 Task: Create a board button that sort the cards in list "Trello first" by start date in ascending order.
Action: Mouse moved to (1002, 75)
Screenshot: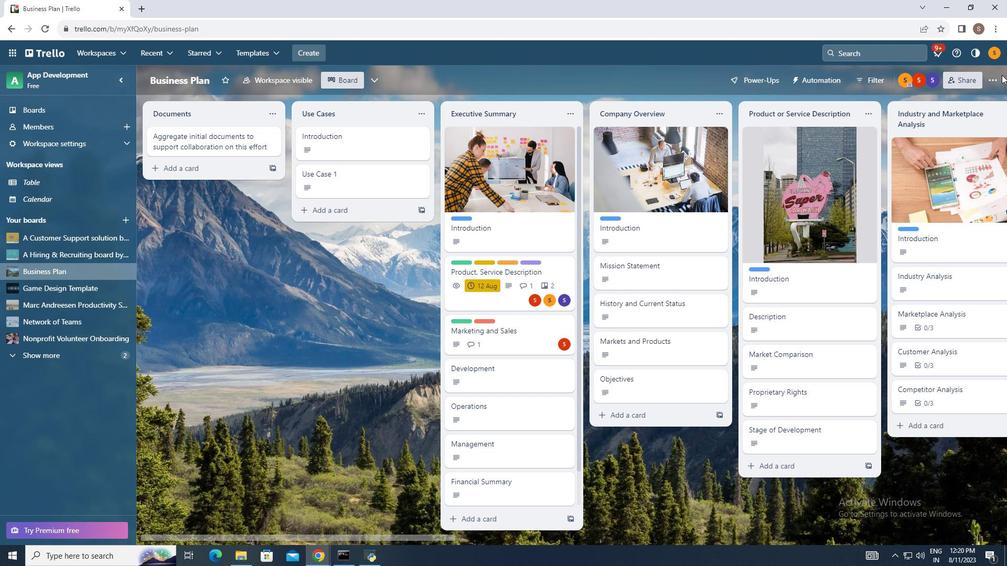 
Action: Mouse pressed left at (1002, 75)
Screenshot: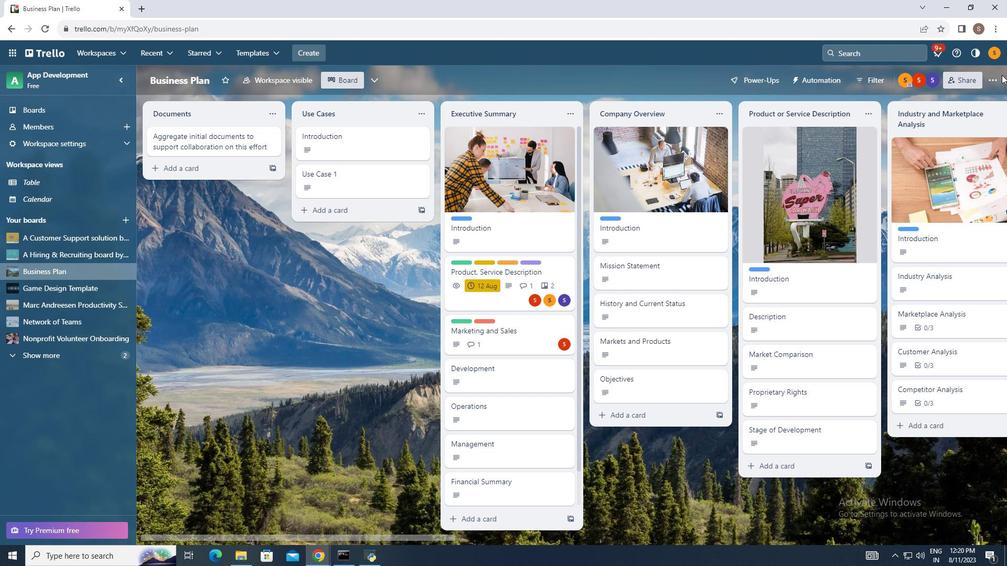 
Action: Mouse moved to (998, 78)
Screenshot: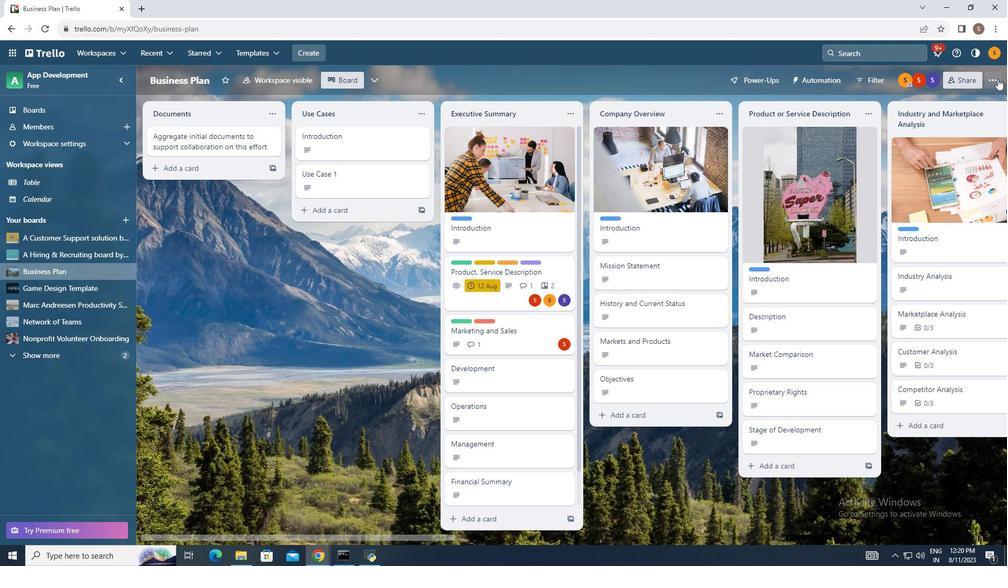 
Action: Mouse pressed left at (998, 78)
Screenshot: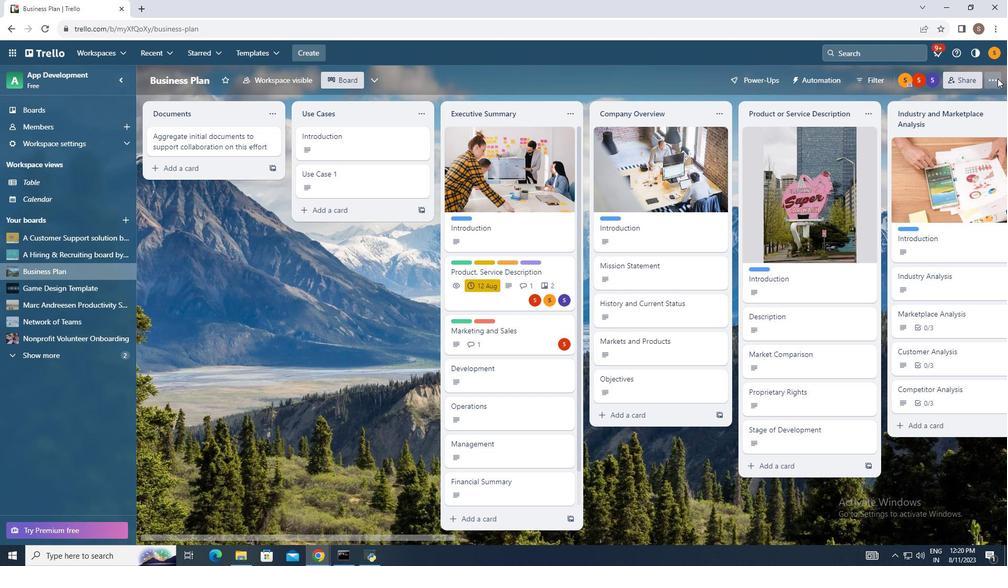 
Action: Mouse moved to (903, 208)
Screenshot: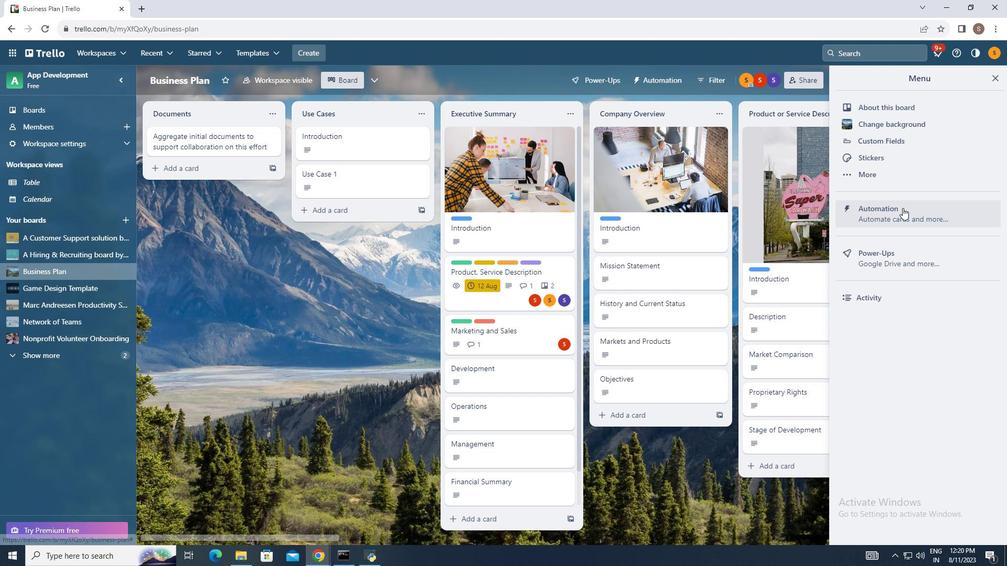 
Action: Mouse pressed left at (903, 208)
Screenshot: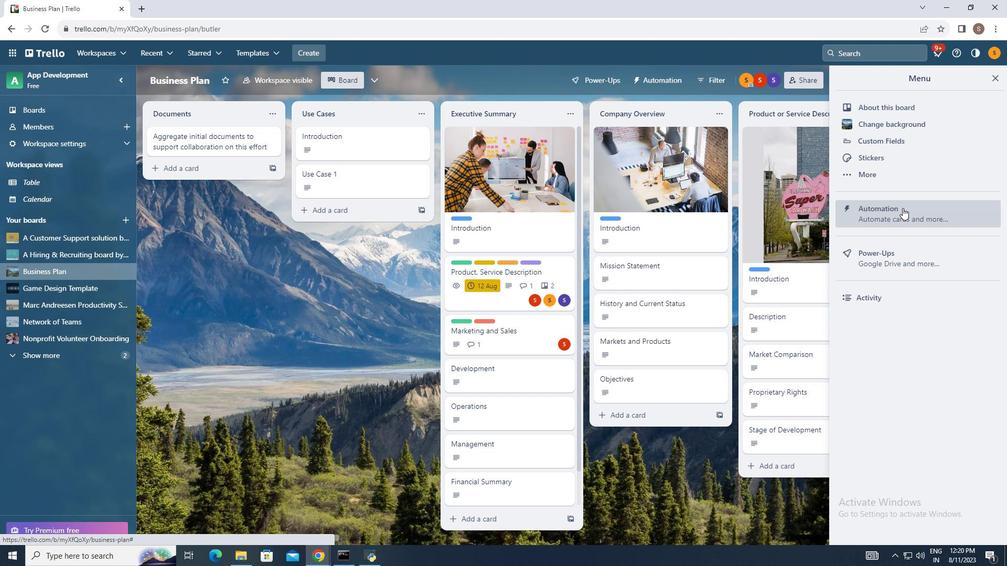 
Action: Mouse moved to (184, 273)
Screenshot: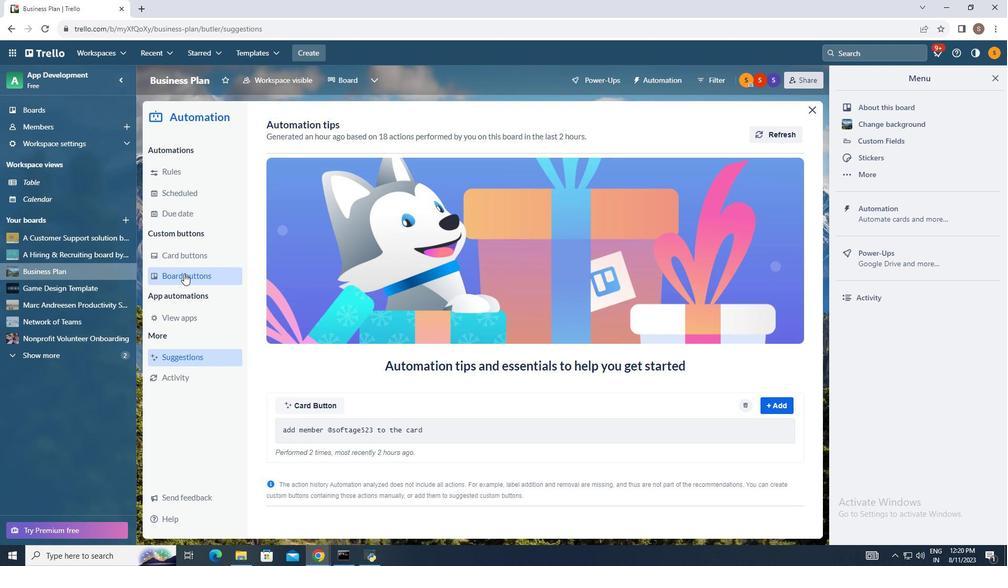 
Action: Mouse pressed left at (184, 273)
Screenshot: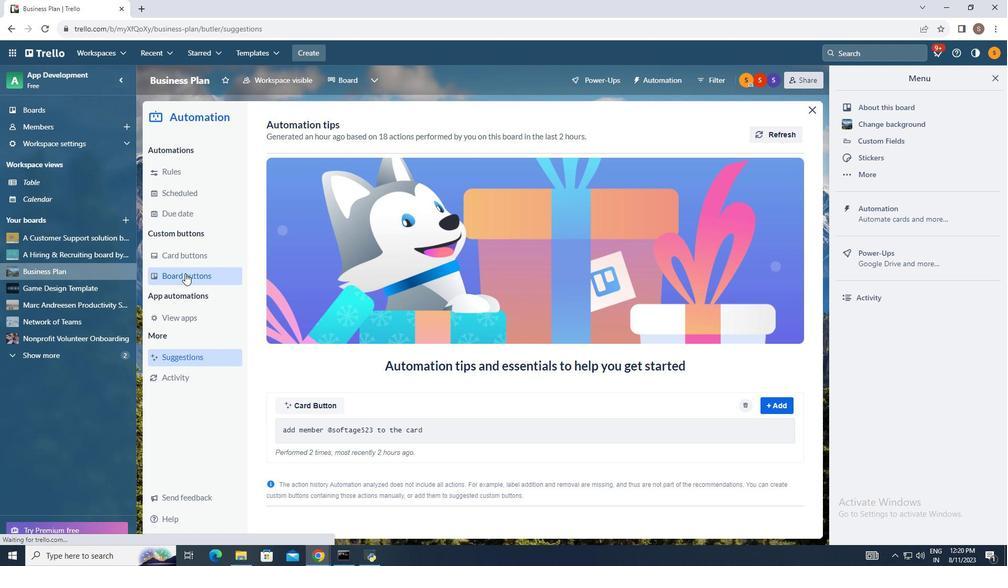 
Action: Mouse moved to (759, 130)
Screenshot: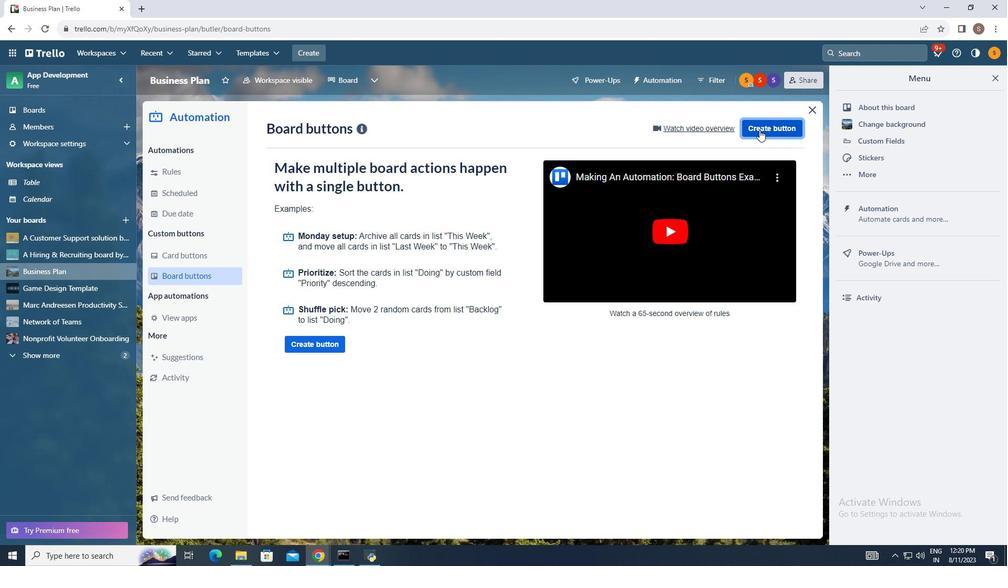 
Action: Mouse pressed left at (759, 130)
Screenshot: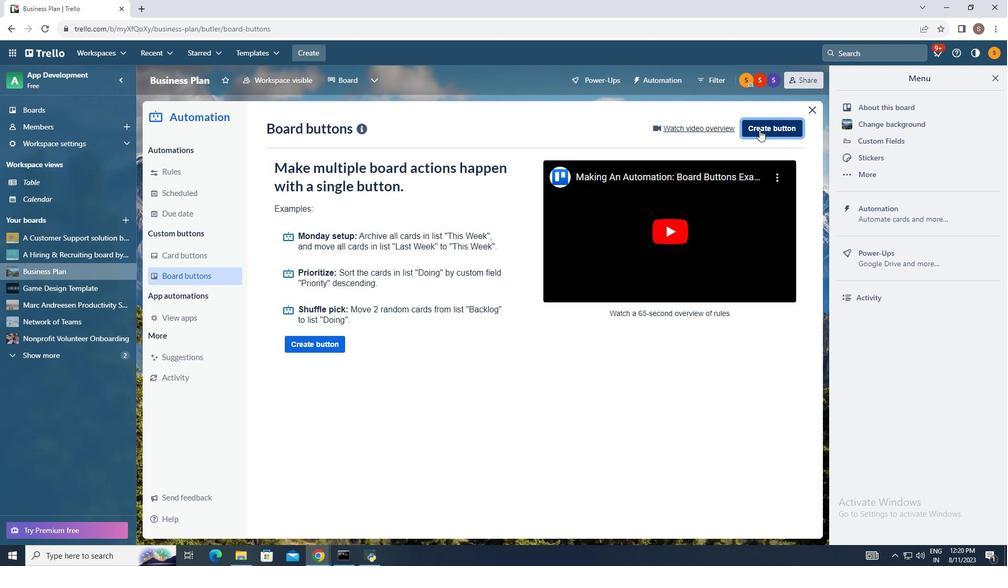 
Action: Mouse moved to (542, 268)
Screenshot: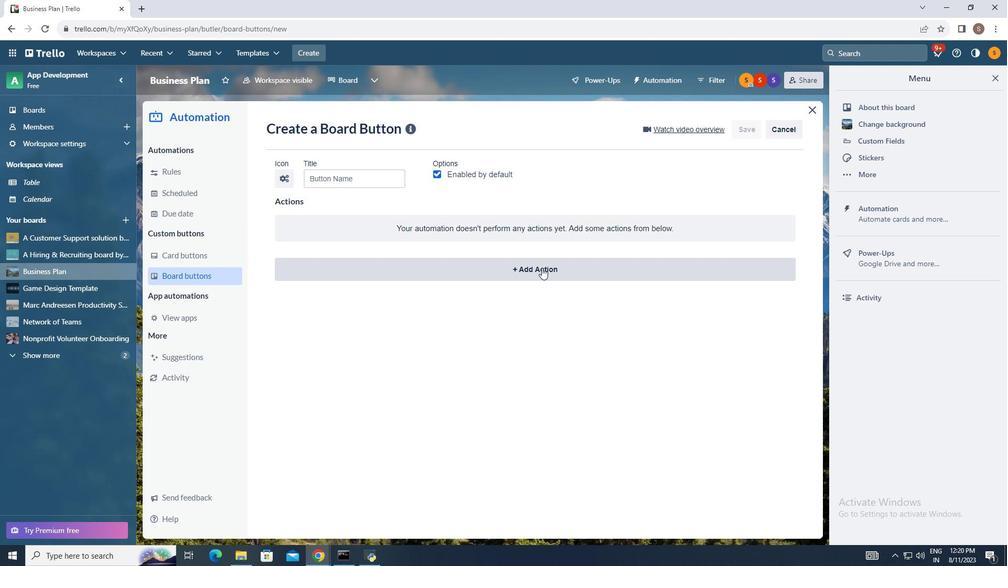 
Action: Mouse pressed left at (542, 268)
Screenshot: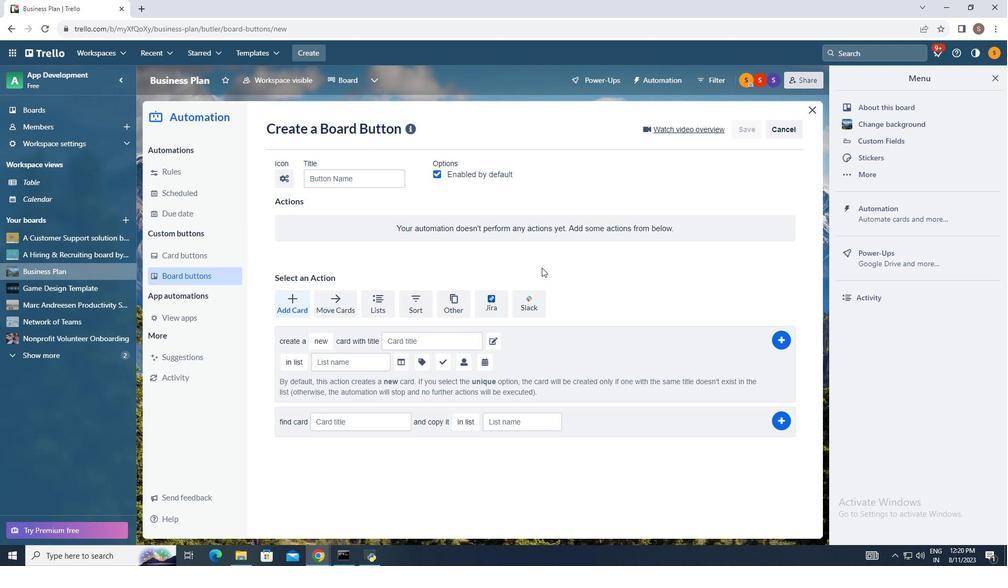 
Action: Mouse moved to (412, 300)
Screenshot: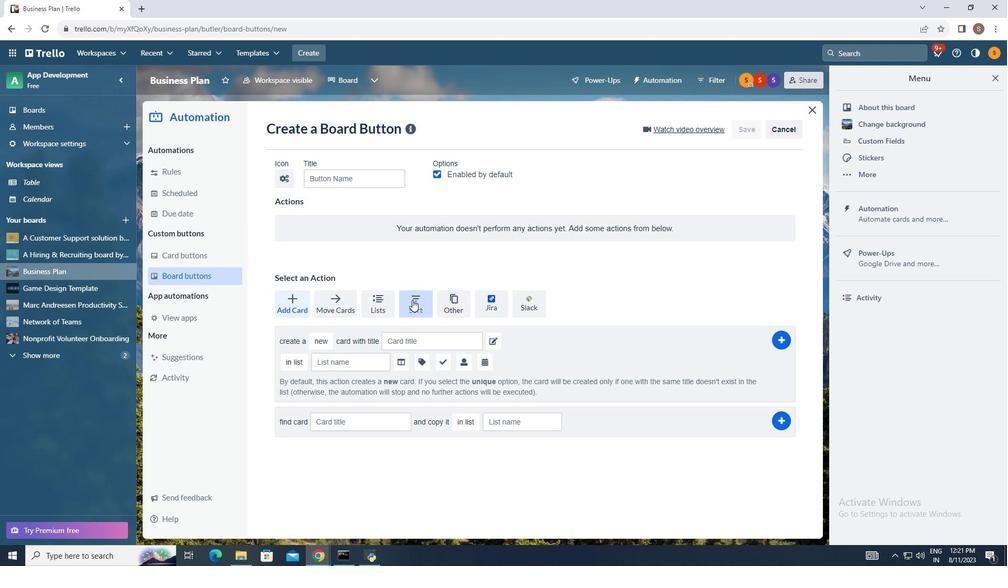 
Action: Mouse pressed left at (412, 300)
Screenshot: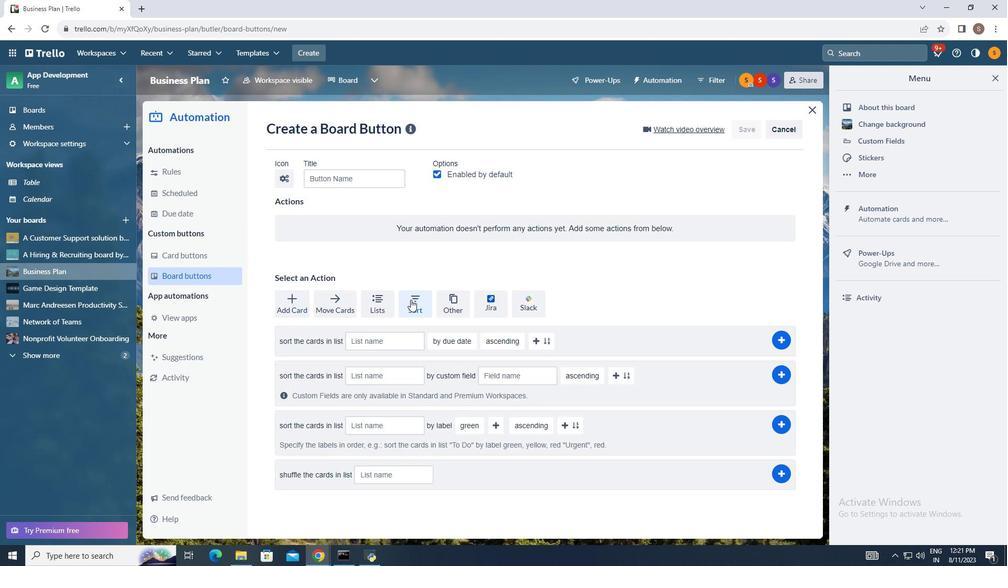 
Action: Mouse moved to (373, 342)
Screenshot: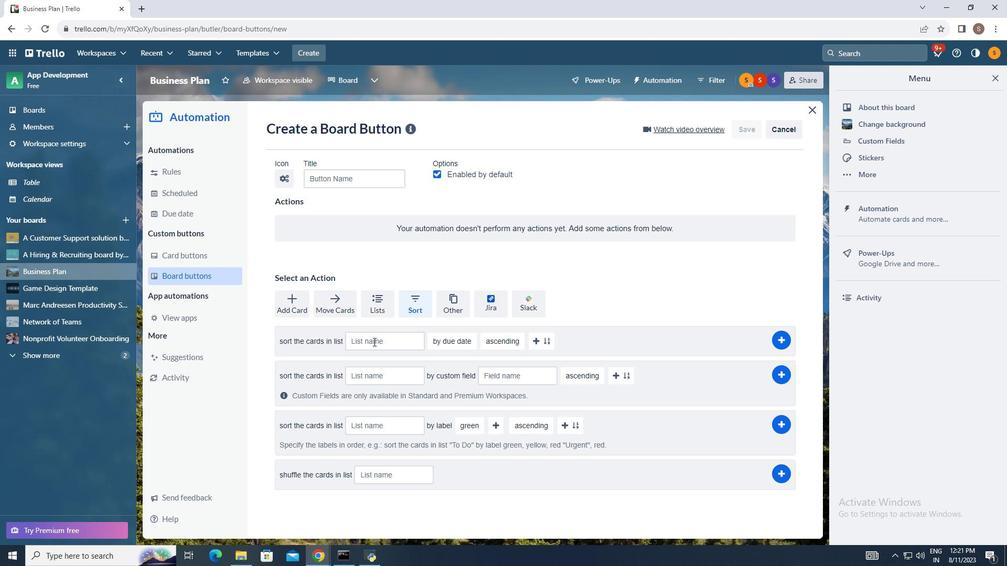 
Action: Mouse pressed left at (373, 342)
Screenshot: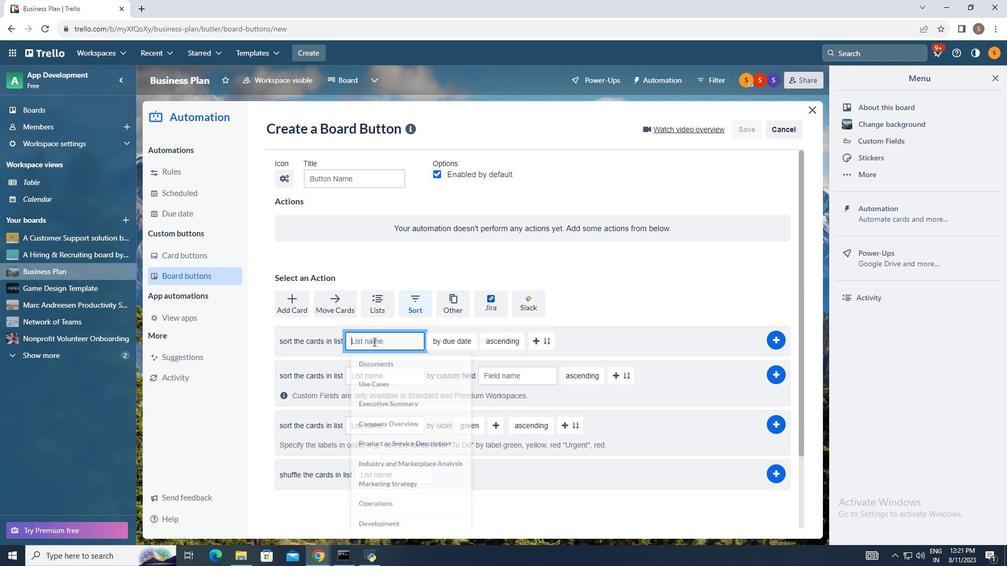 
Action: Key pressed <Key.shift><Key.shift><Key.shift><Key.shift><Key.shift><Key.shift><Key.shift><Key.shift><Key.shift><Key.shift>Trello<Key.space>first
Screenshot: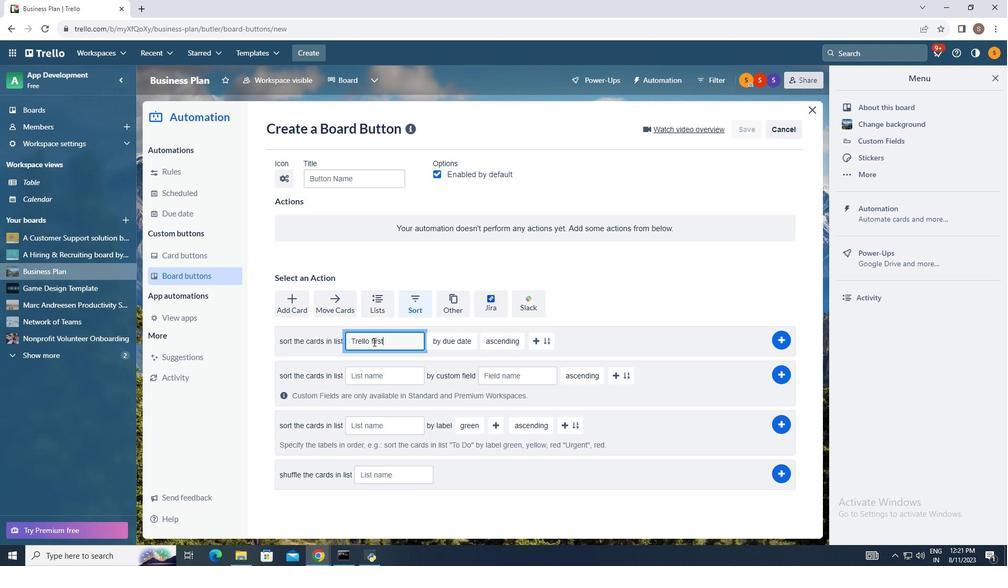 
Action: Mouse moved to (451, 342)
Screenshot: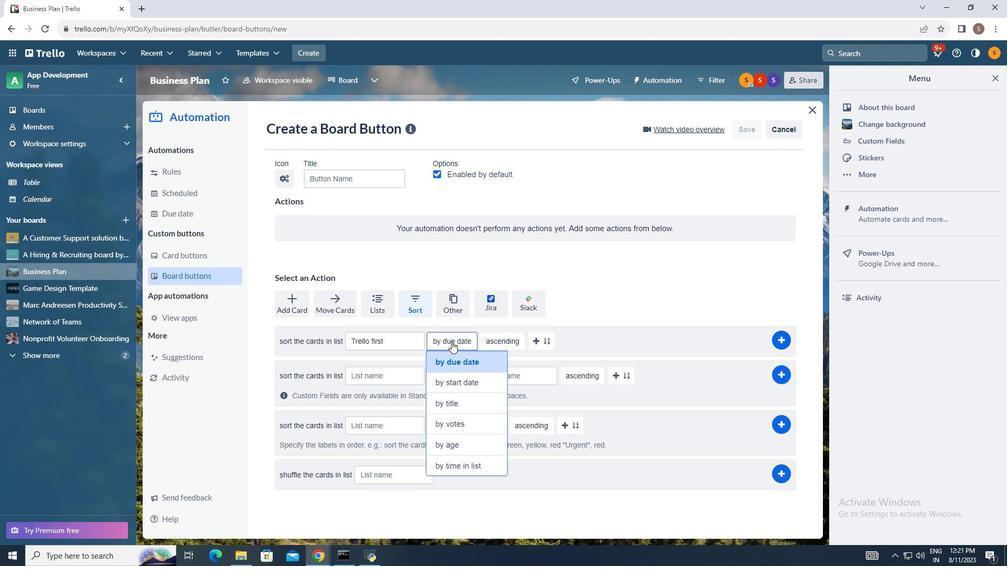 
Action: Mouse pressed left at (451, 342)
Screenshot: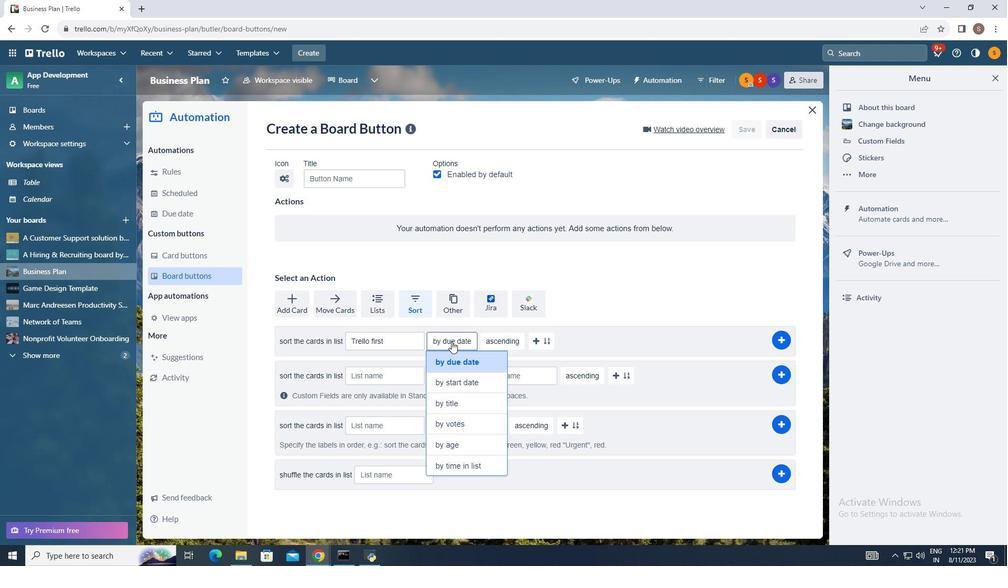 
Action: Mouse moved to (458, 376)
Screenshot: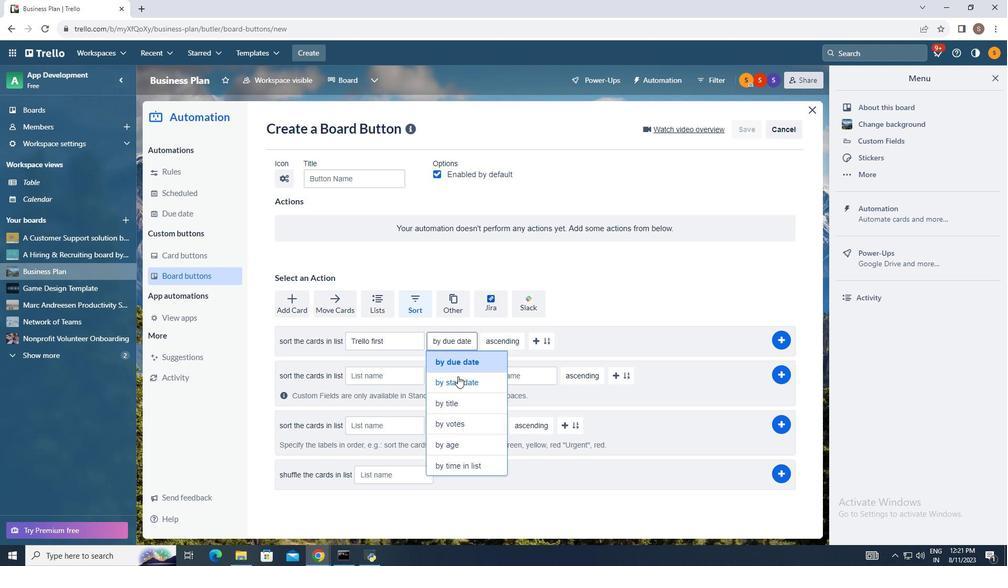 
Action: Mouse pressed left at (458, 376)
Screenshot: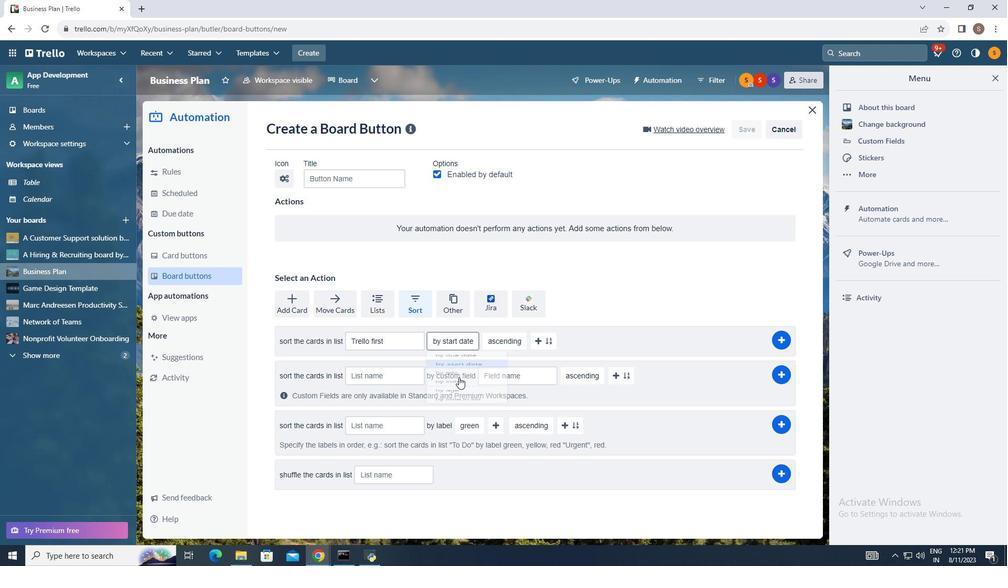 
Action: Mouse moved to (501, 343)
Screenshot: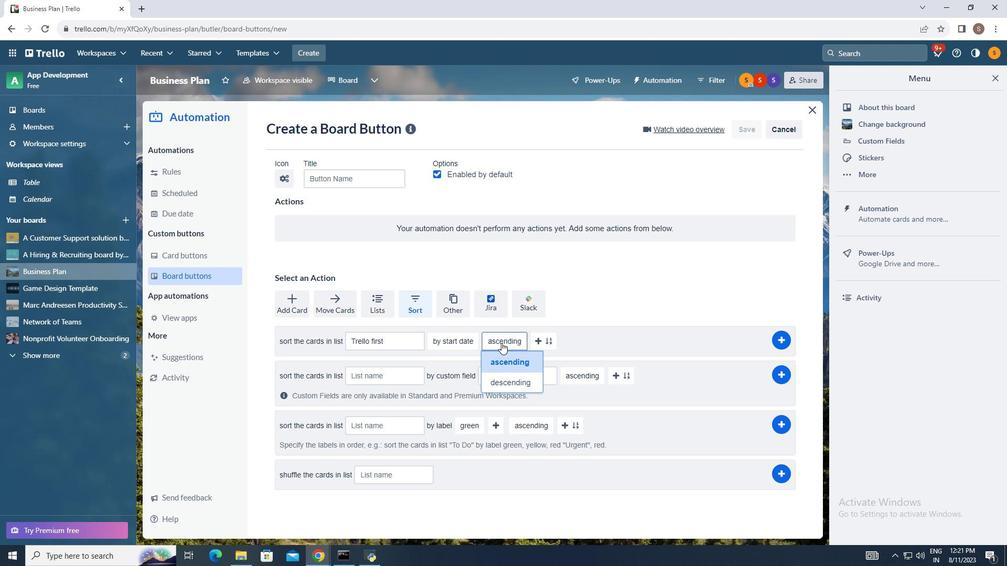 
Action: Mouse pressed left at (501, 343)
Screenshot: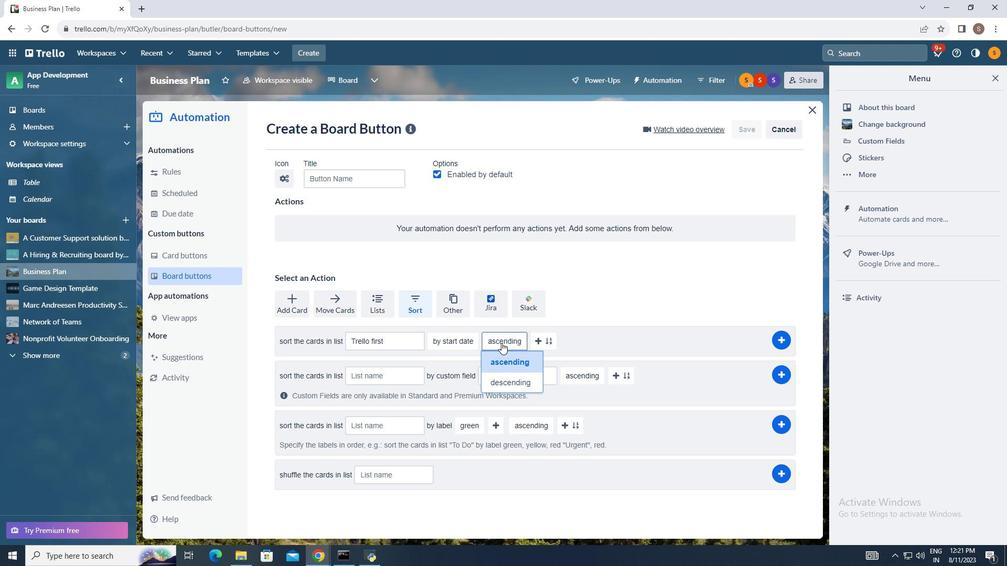 
Action: Mouse moved to (508, 360)
Screenshot: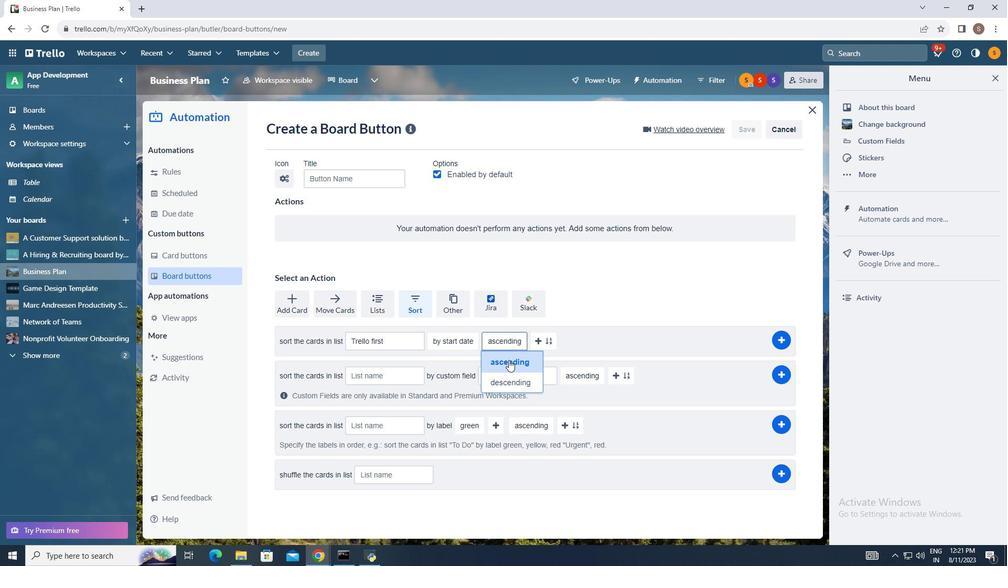 
Action: Mouse pressed left at (508, 360)
Screenshot: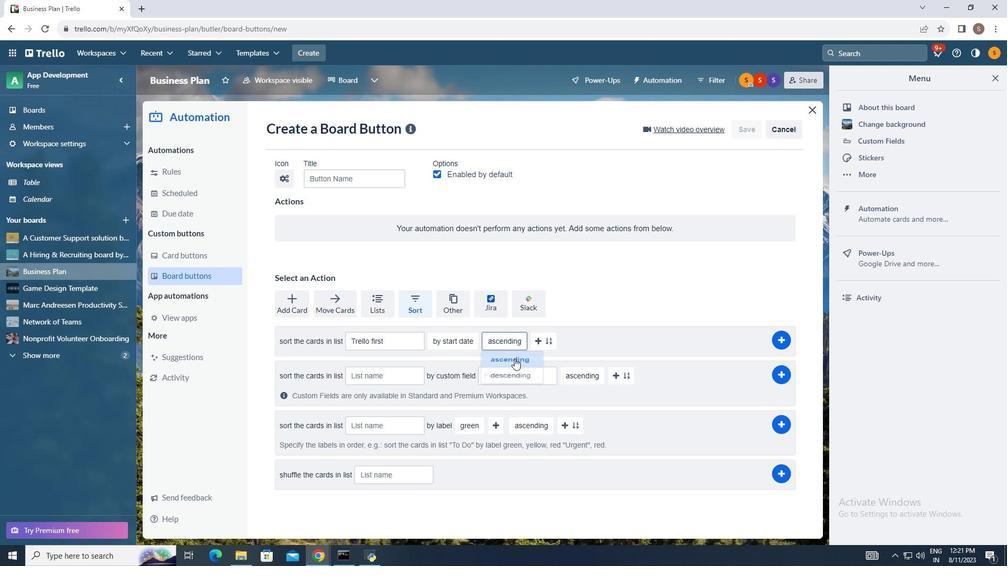 
Action: Mouse moved to (777, 338)
Screenshot: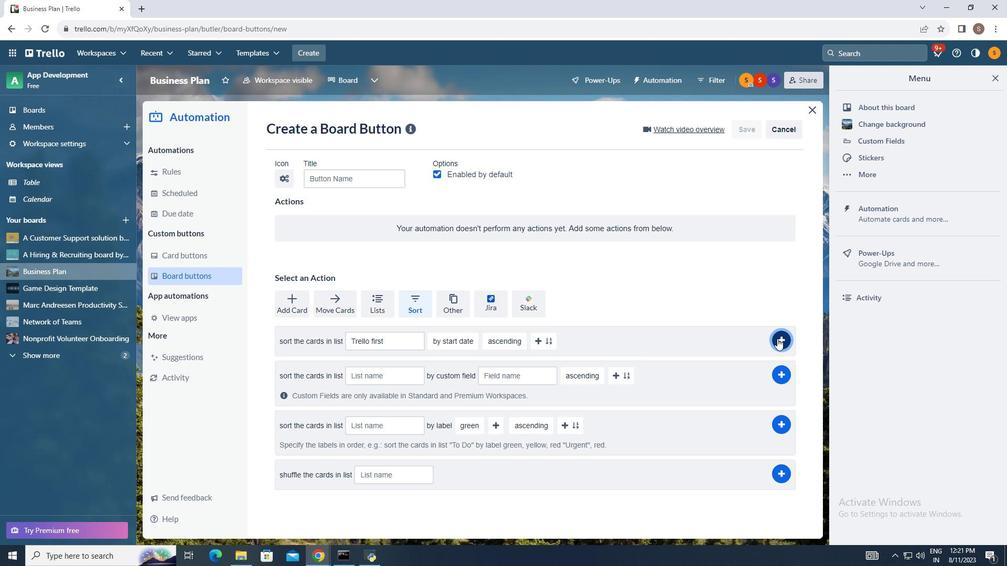 
Action: Mouse pressed left at (777, 338)
Screenshot: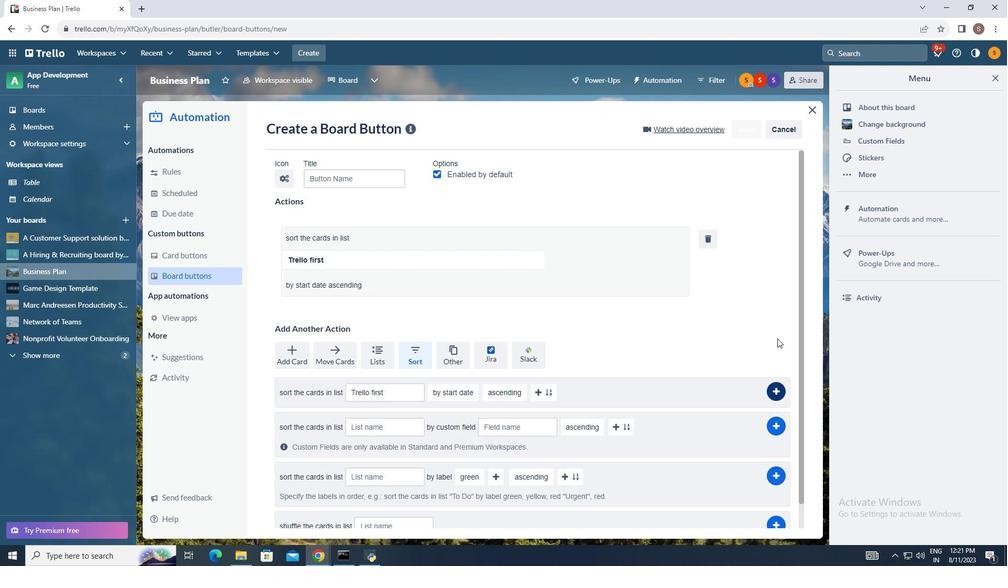 
Action: Mouse moved to (513, 399)
Screenshot: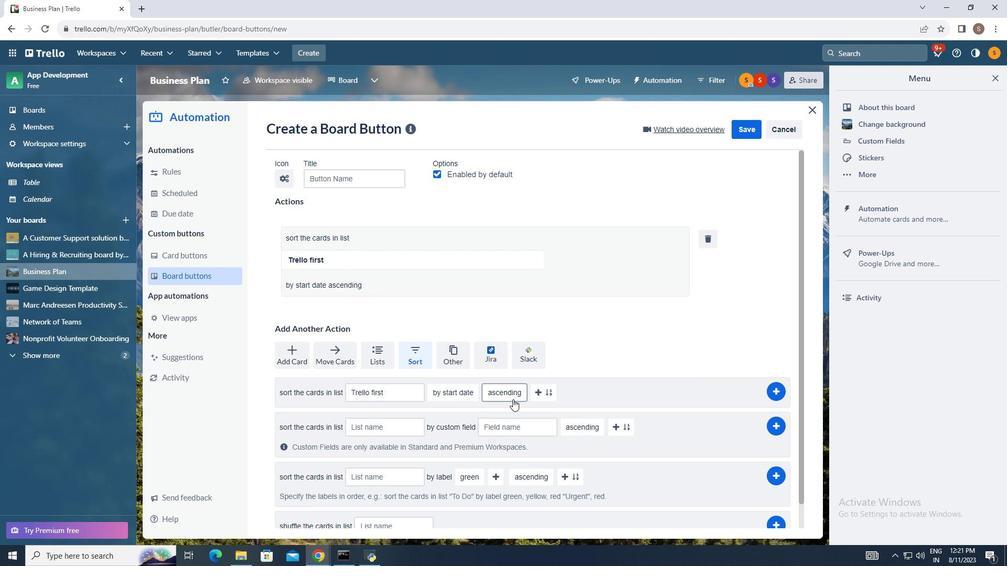 
